 Task: Arrange a 60-minute meeting to discuss market entry strategies.
Action: Mouse moved to (89, 144)
Screenshot: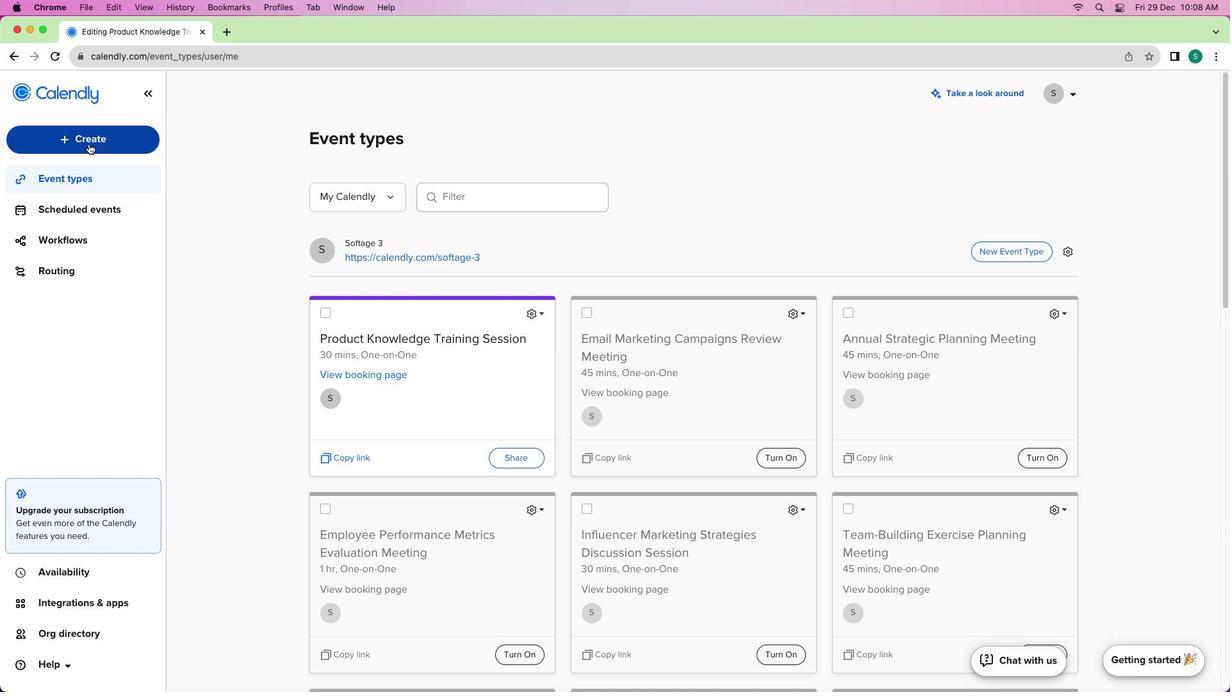 
Action: Mouse pressed left at (89, 144)
Screenshot: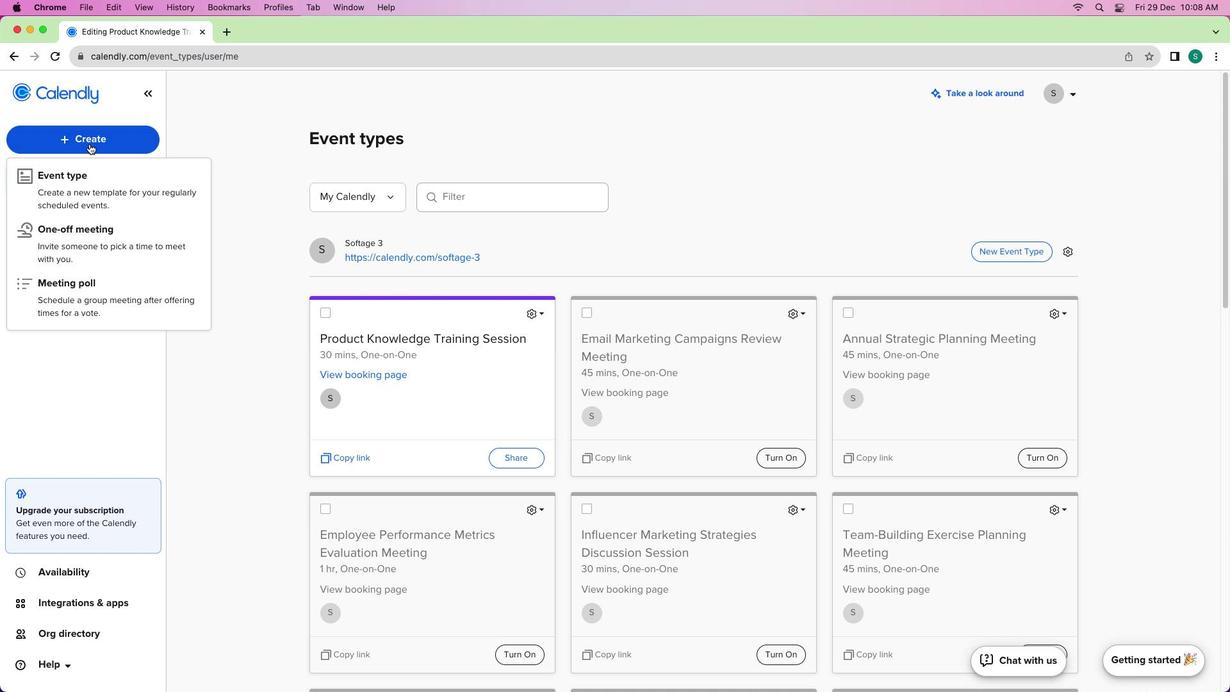 
Action: Mouse moved to (114, 187)
Screenshot: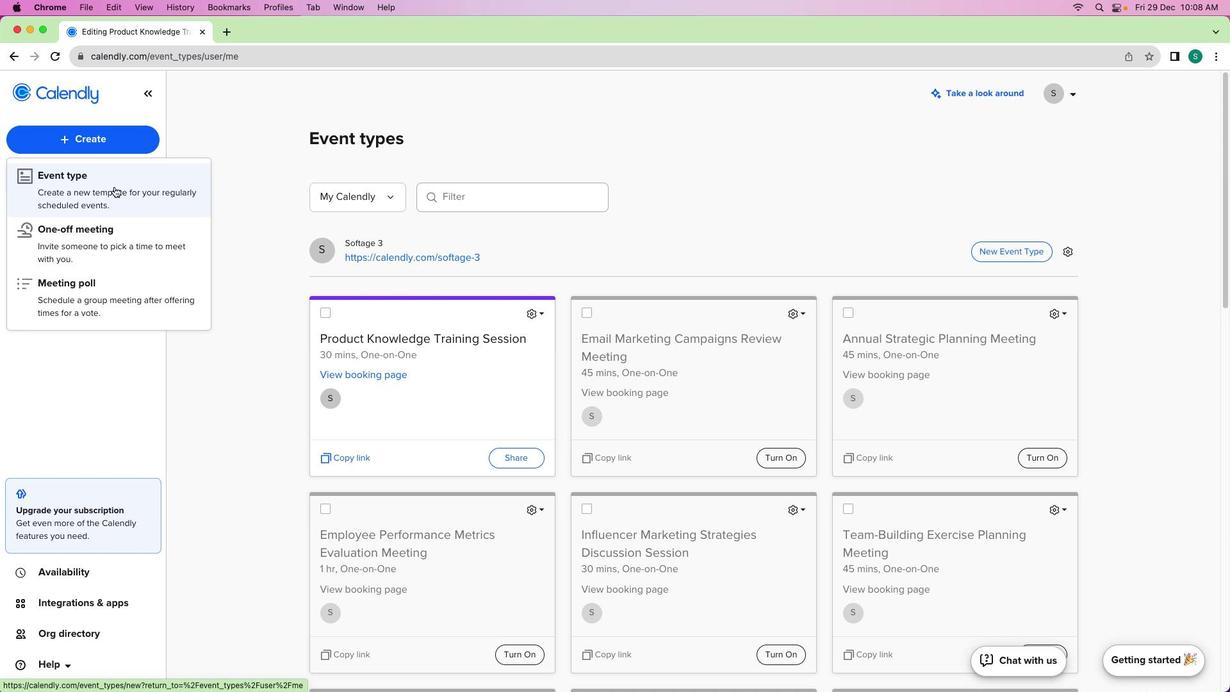 
Action: Mouse pressed left at (114, 187)
Screenshot: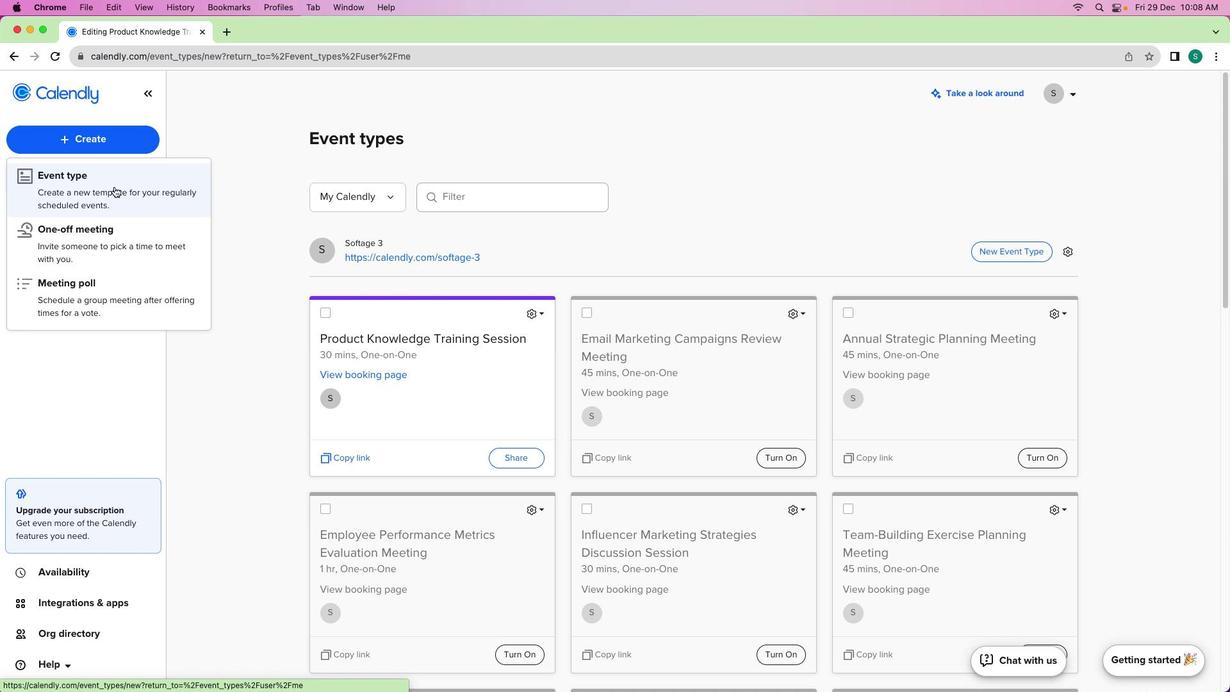 
Action: Mouse moved to (400, 266)
Screenshot: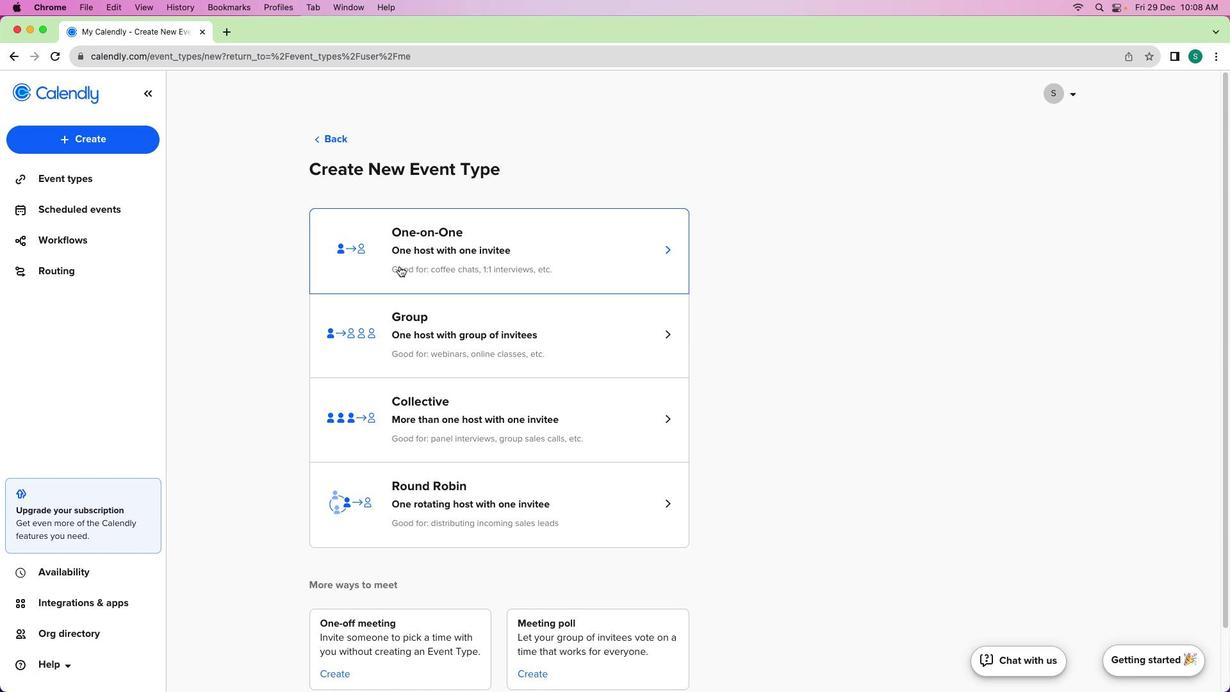 
Action: Mouse pressed left at (400, 266)
Screenshot: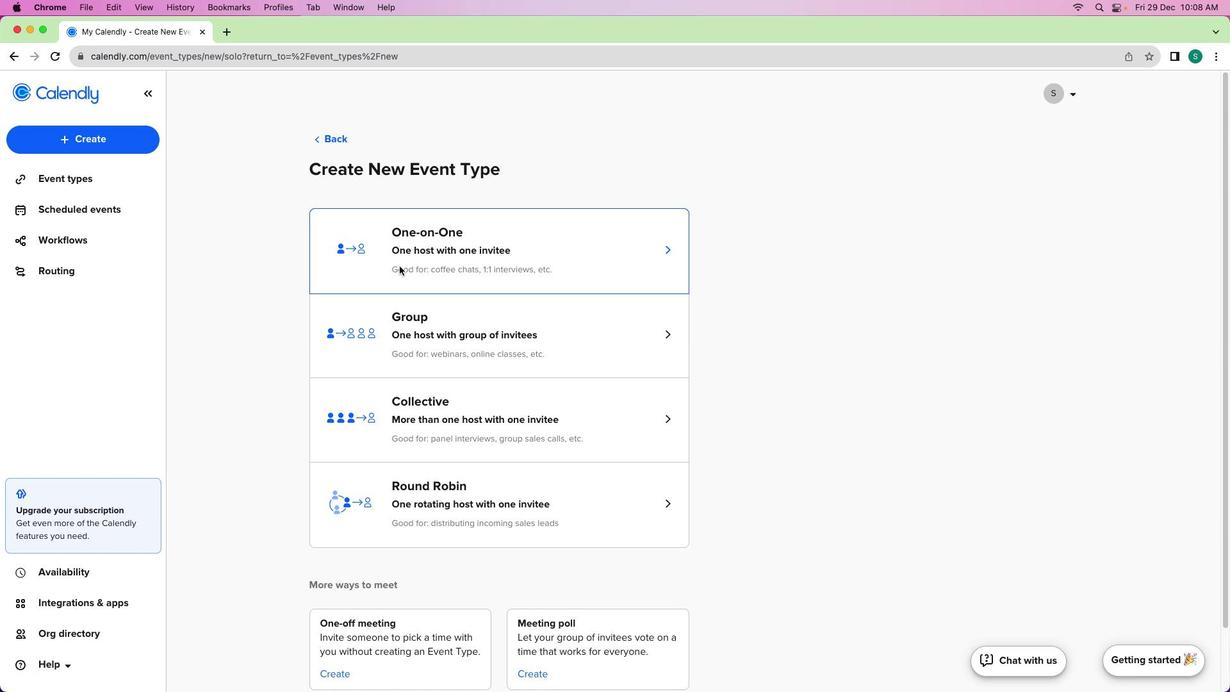 
Action: Mouse moved to (182, 194)
Screenshot: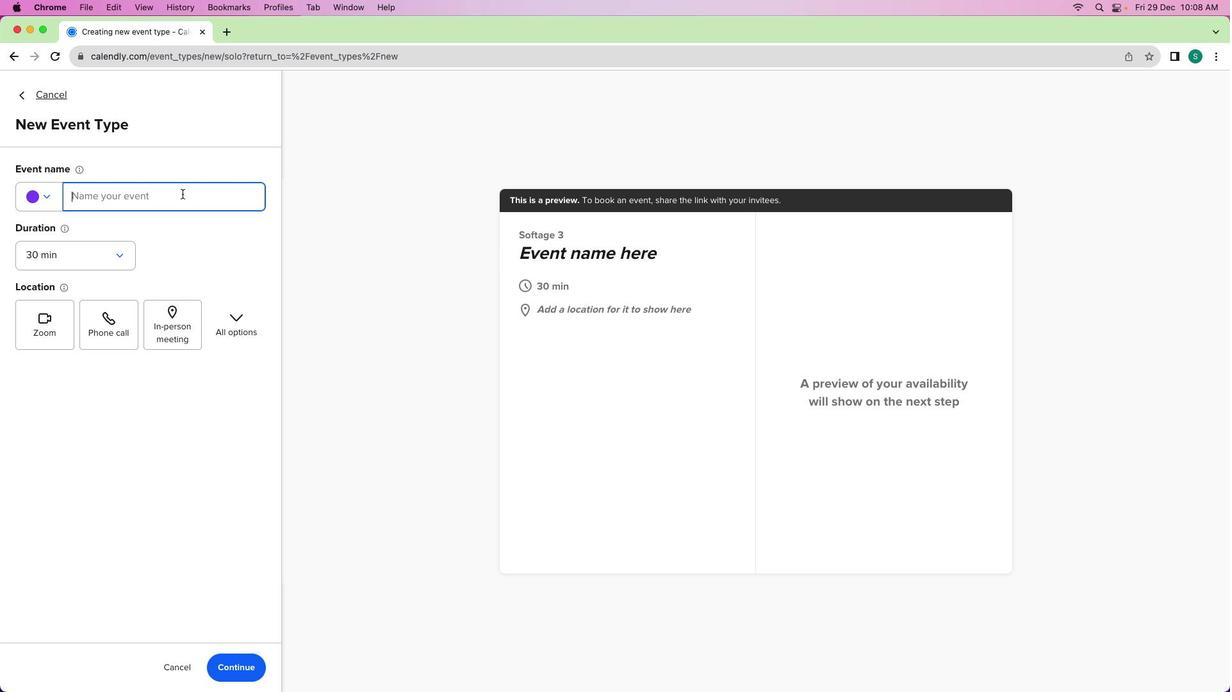 
Action: Mouse pressed left at (182, 194)
Screenshot: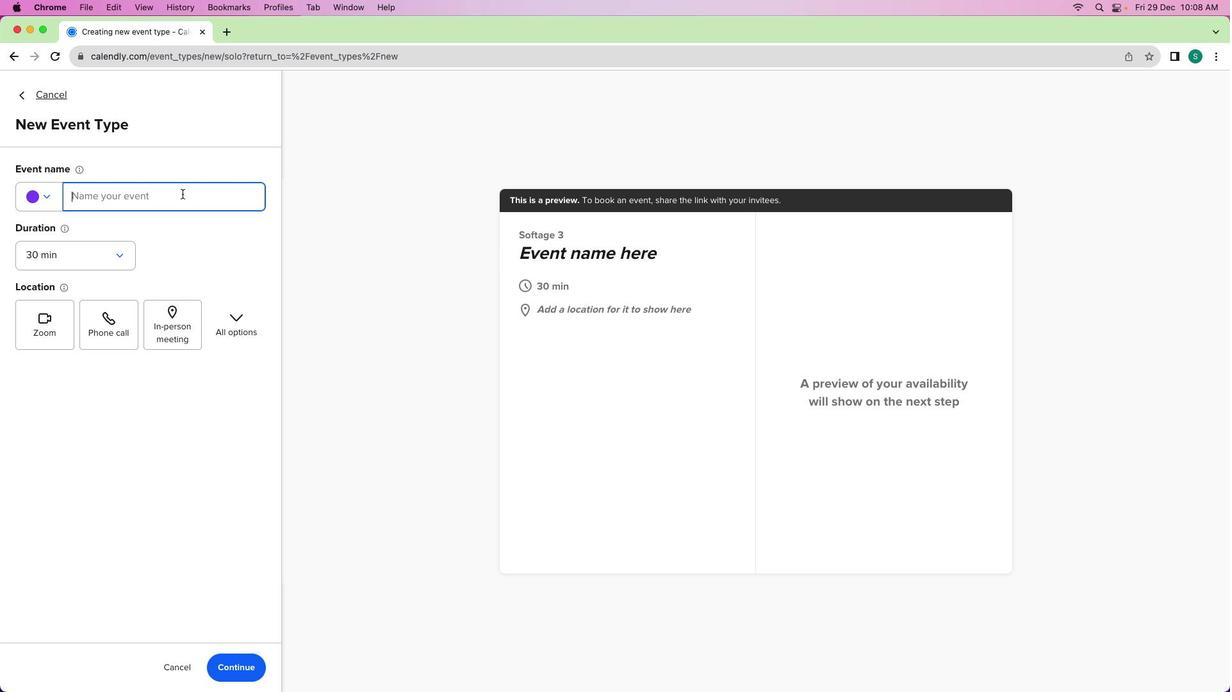 
Action: Mouse moved to (185, 194)
Screenshot: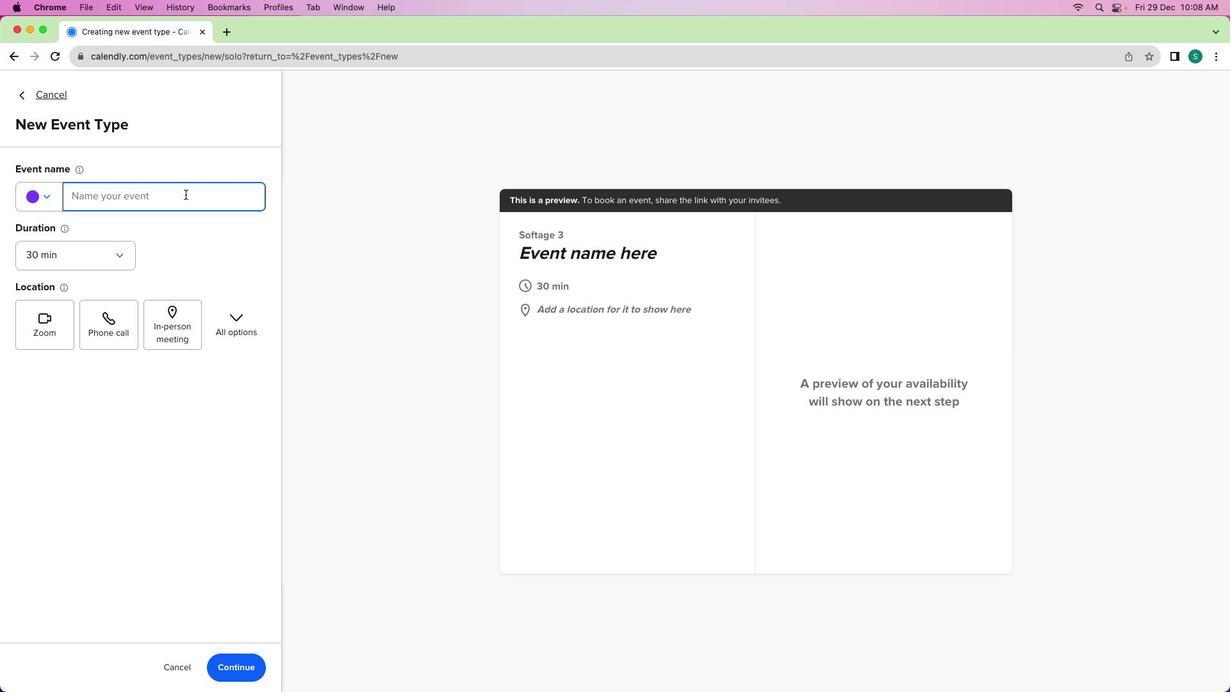 
Action: Key pressed Key.shift'M''a''r''k''e''t'Key.spaceKey.shift'E''n''r''y'Key.leftKey.left't'Key.downKey.spaceKey.shift'S''t''r''a''t''e''g''i''e''s'Key.spaceKey.shift'D''i''s''c''u''s''s''i''o''n'Key.spaceKey.shift'M''e''e''t''i''n''g'
Screenshot: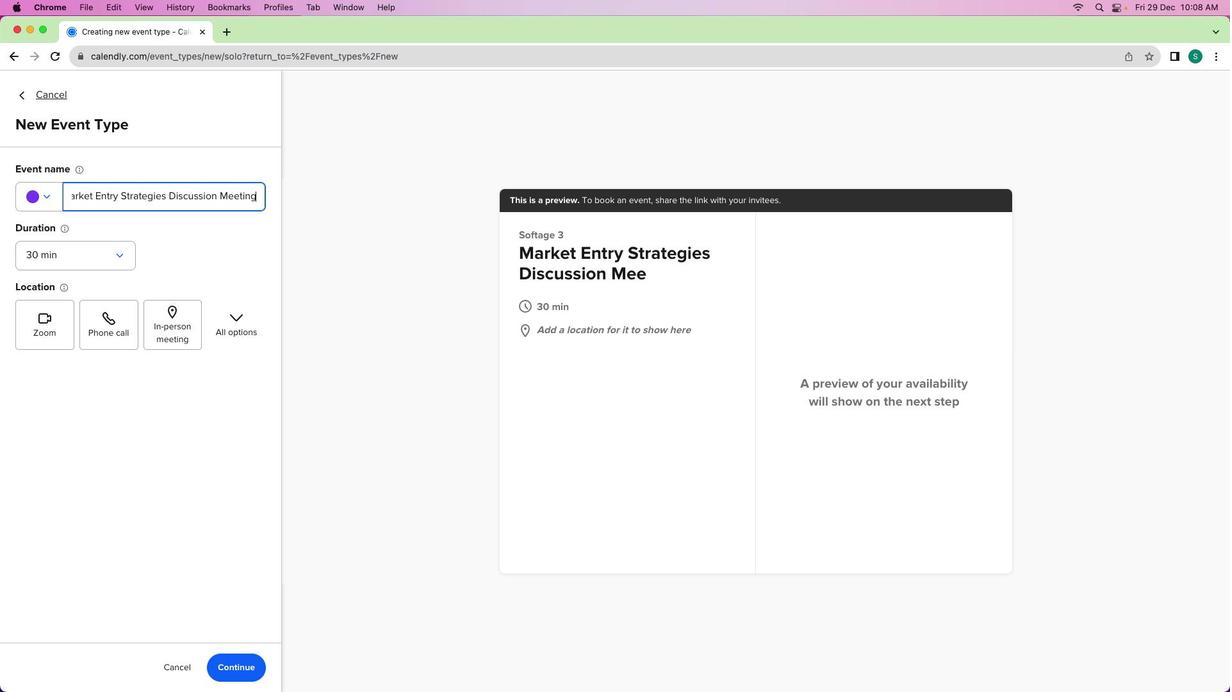
Action: Mouse moved to (109, 254)
Screenshot: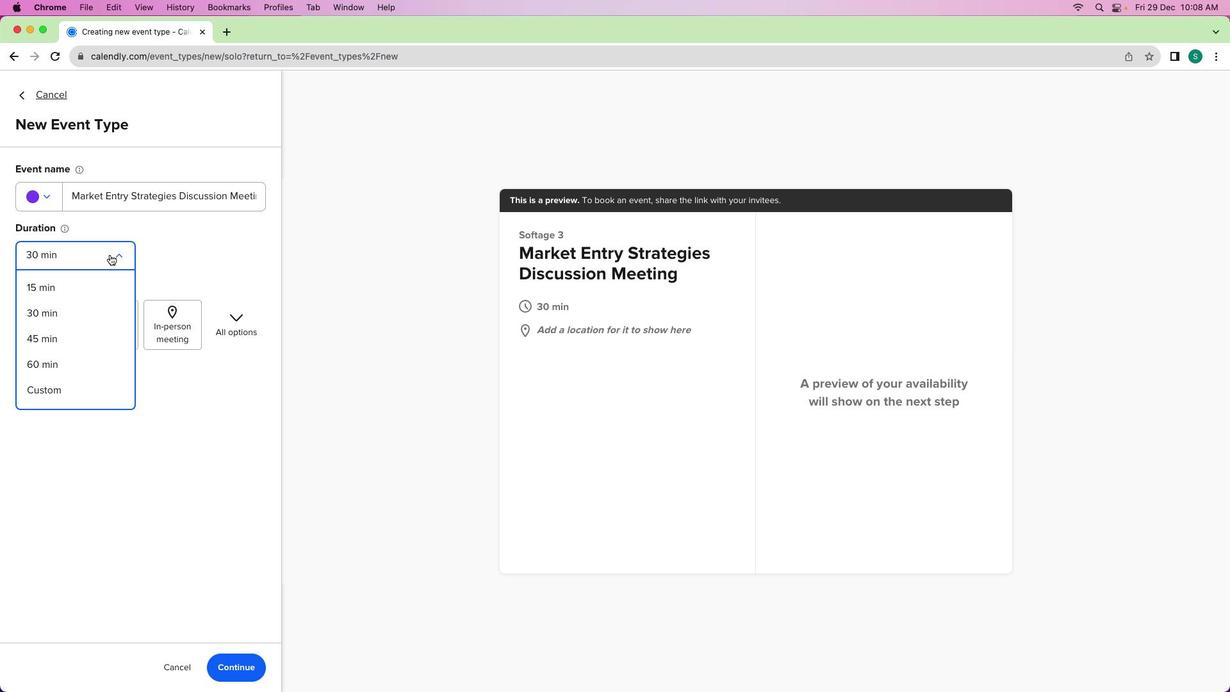 
Action: Mouse pressed left at (109, 254)
Screenshot: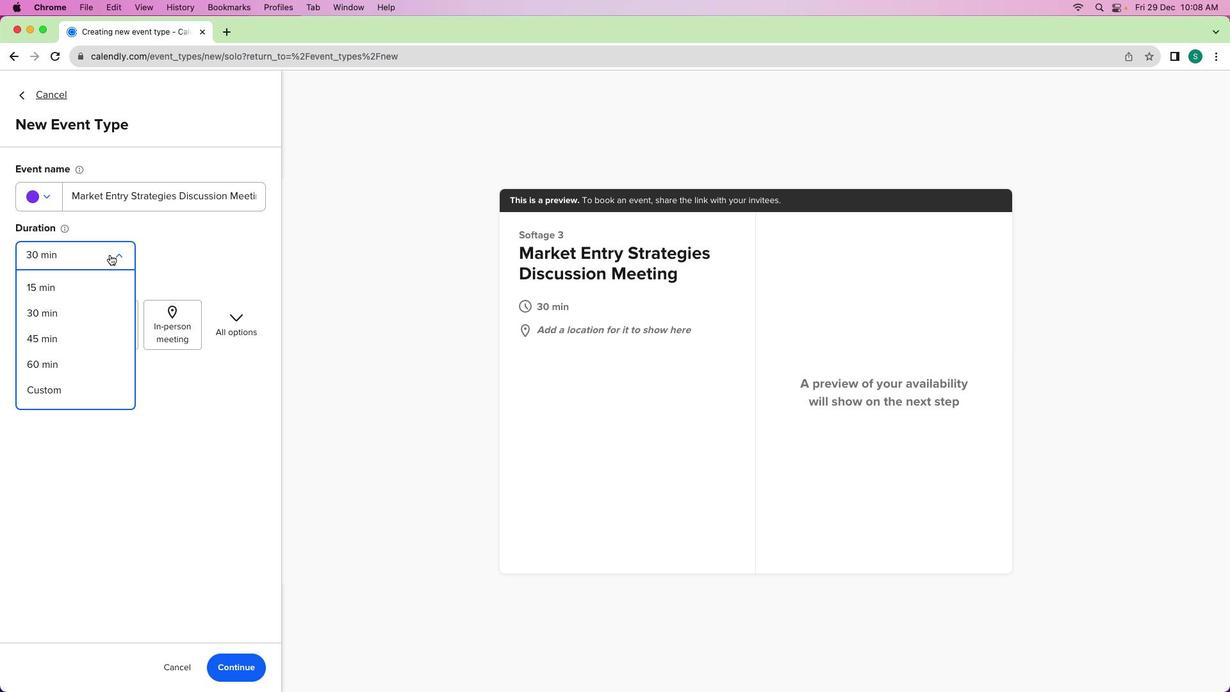 
Action: Mouse moved to (69, 360)
Screenshot: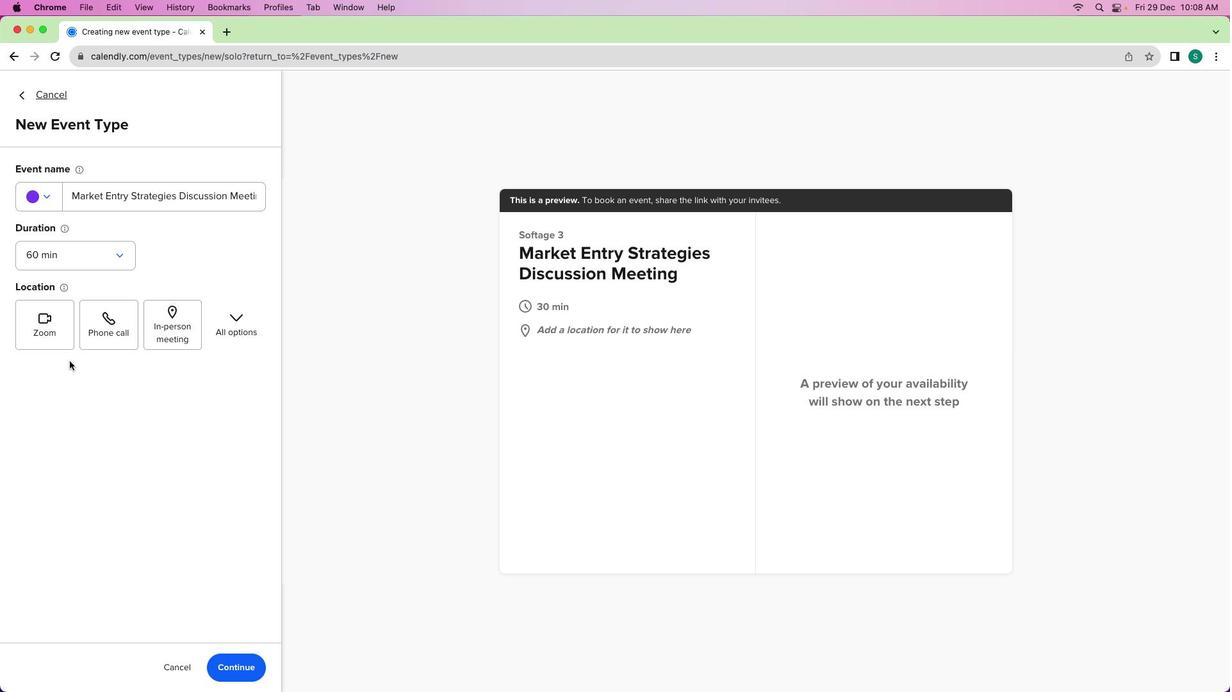 
Action: Mouse pressed left at (69, 360)
Screenshot: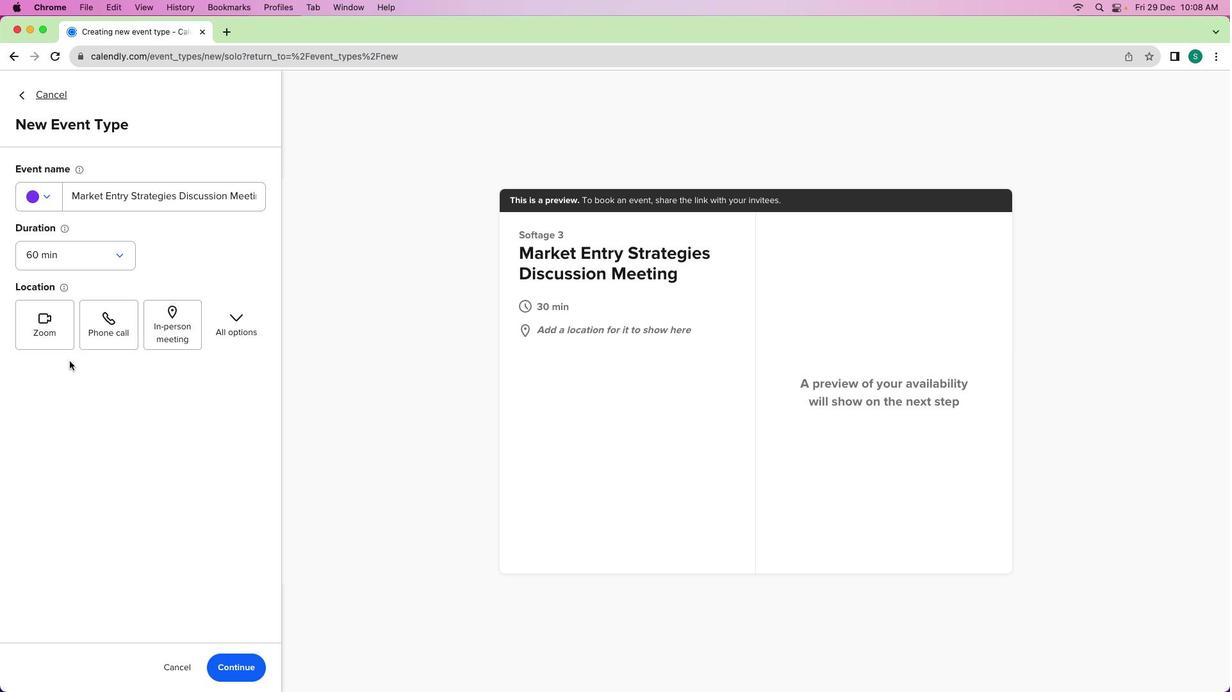 
Action: Mouse moved to (43, 199)
Screenshot: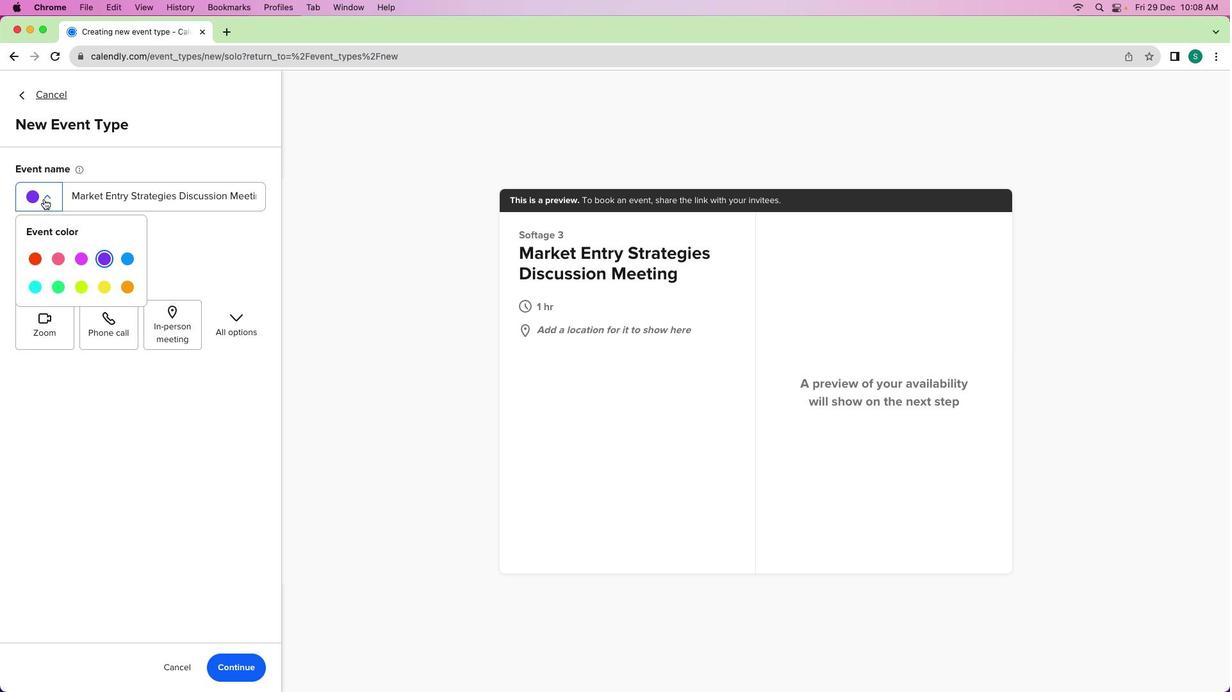 
Action: Mouse pressed left at (43, 199)
Screenshot: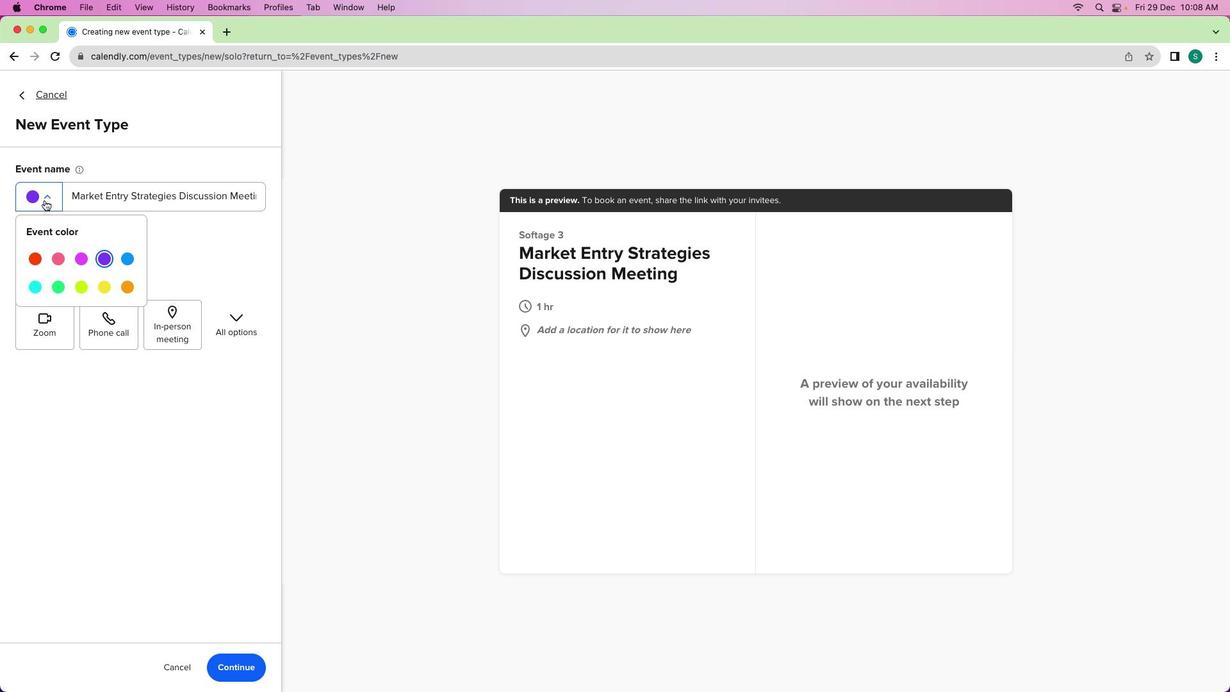 
Action: Mouse moved to (60, 288)
Screenshot: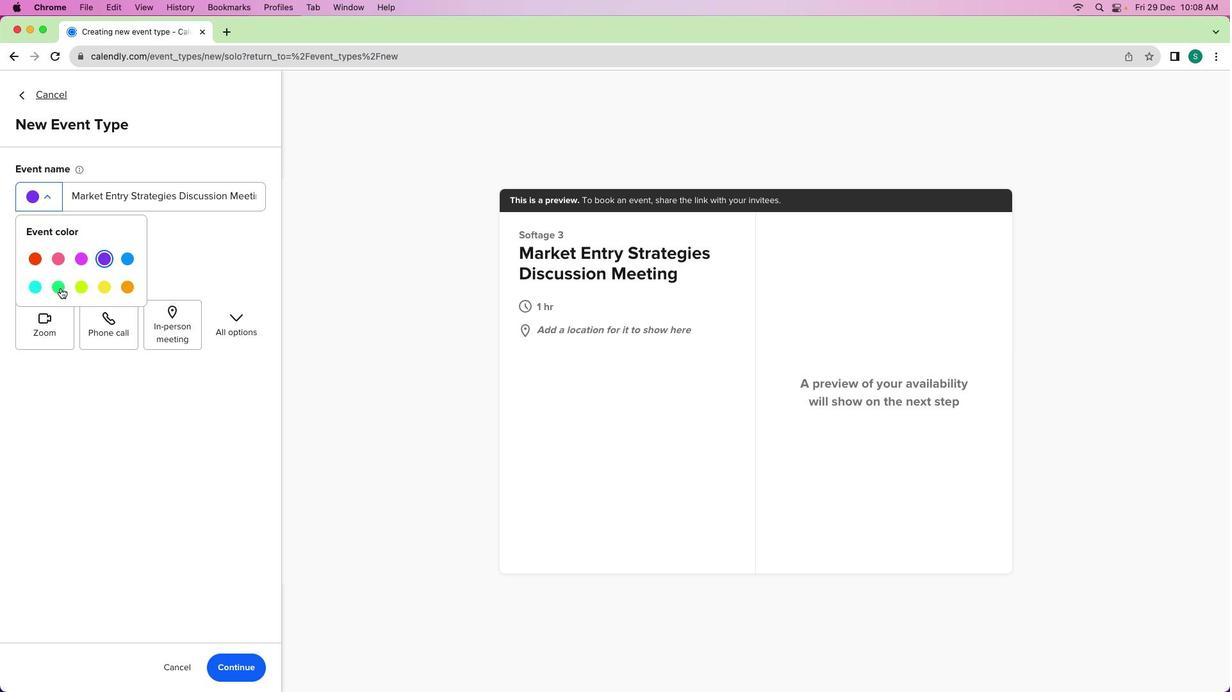 
Action: Mouse pressed left at (60, 288)
Screenshot: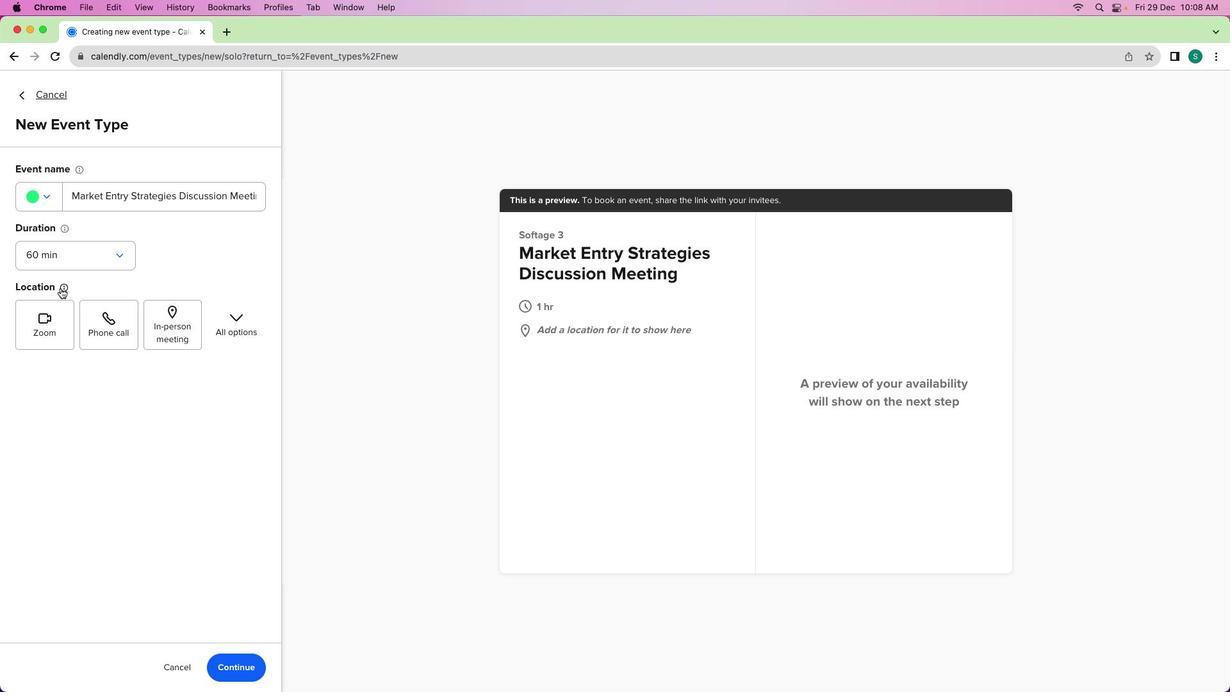 
Action: Mouse moved to (53, 333)
Screenshot: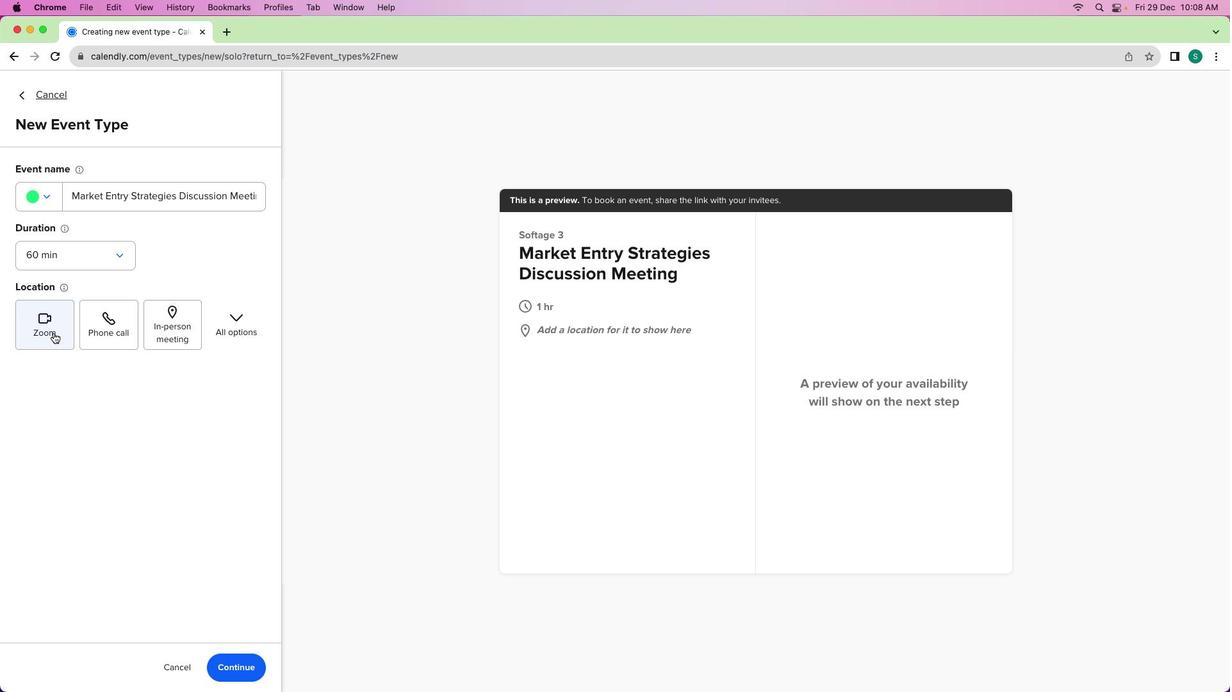 
Action: Mouse pressed left at (53, 333)
Screenshot: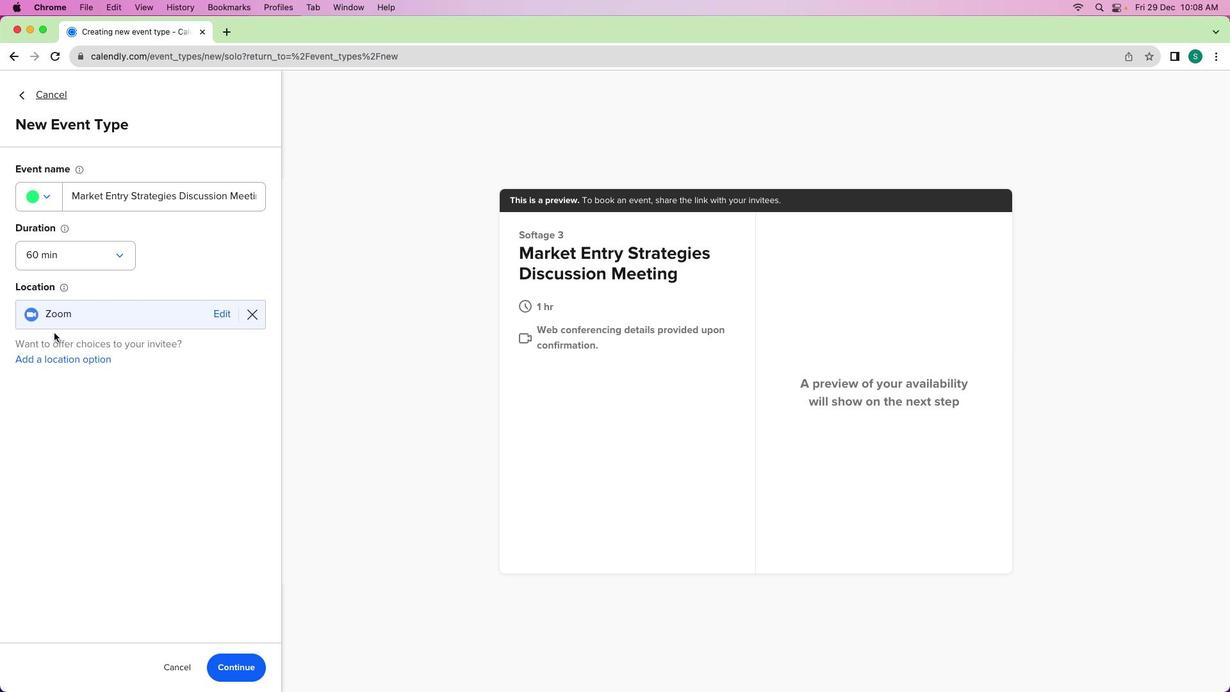 
Action: Mouse moved to (247, 663)
Screenshot: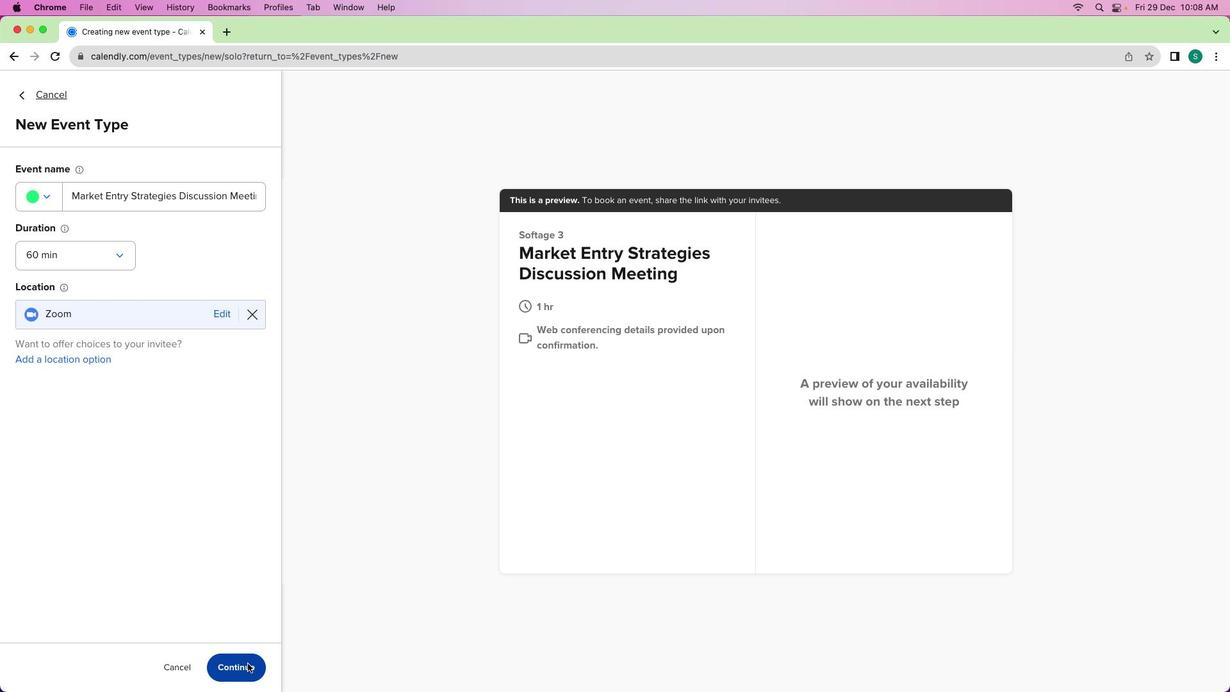 
Action: Mouse pressed left at (247, 663)
Screenshot: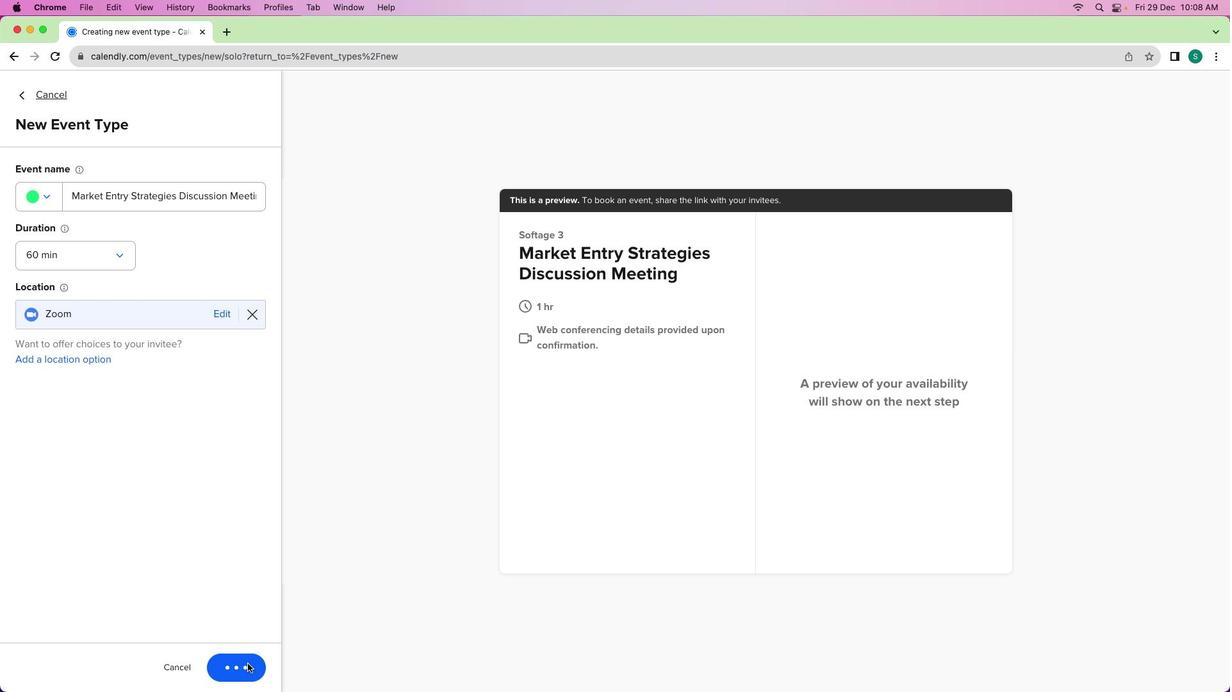 
Action: Mouse moved to (141, 220)
Screenshot: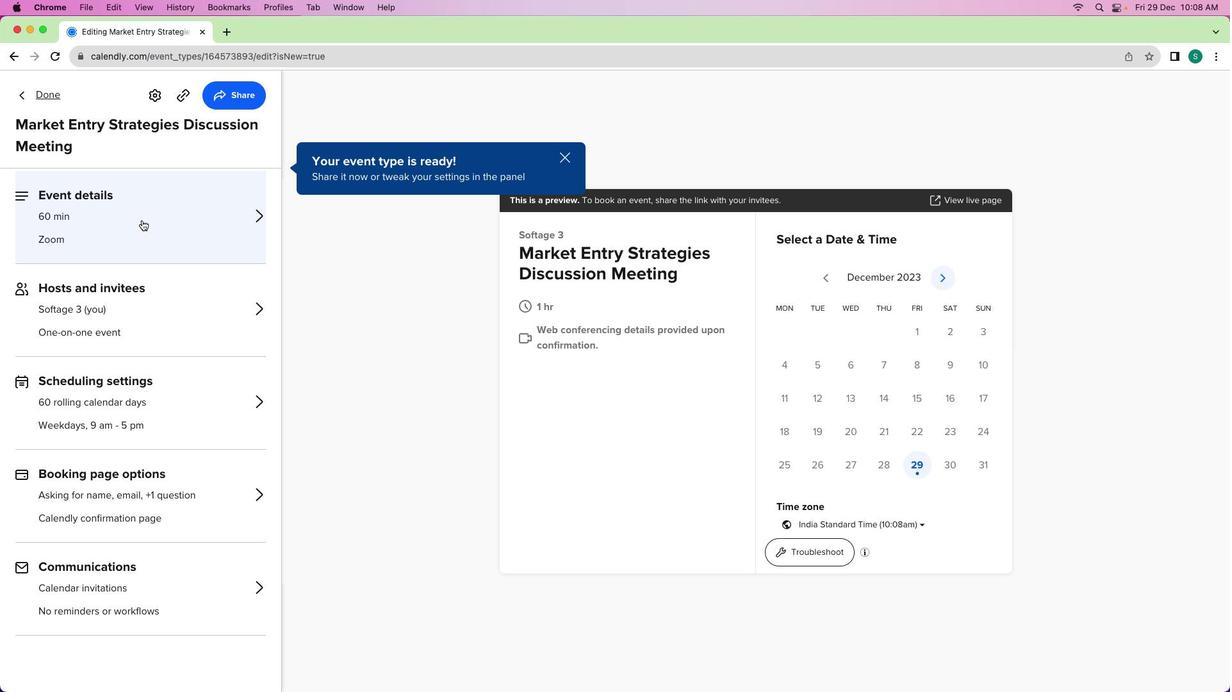 
Action: Mouse pressed left at (141, 220)
Screenshot: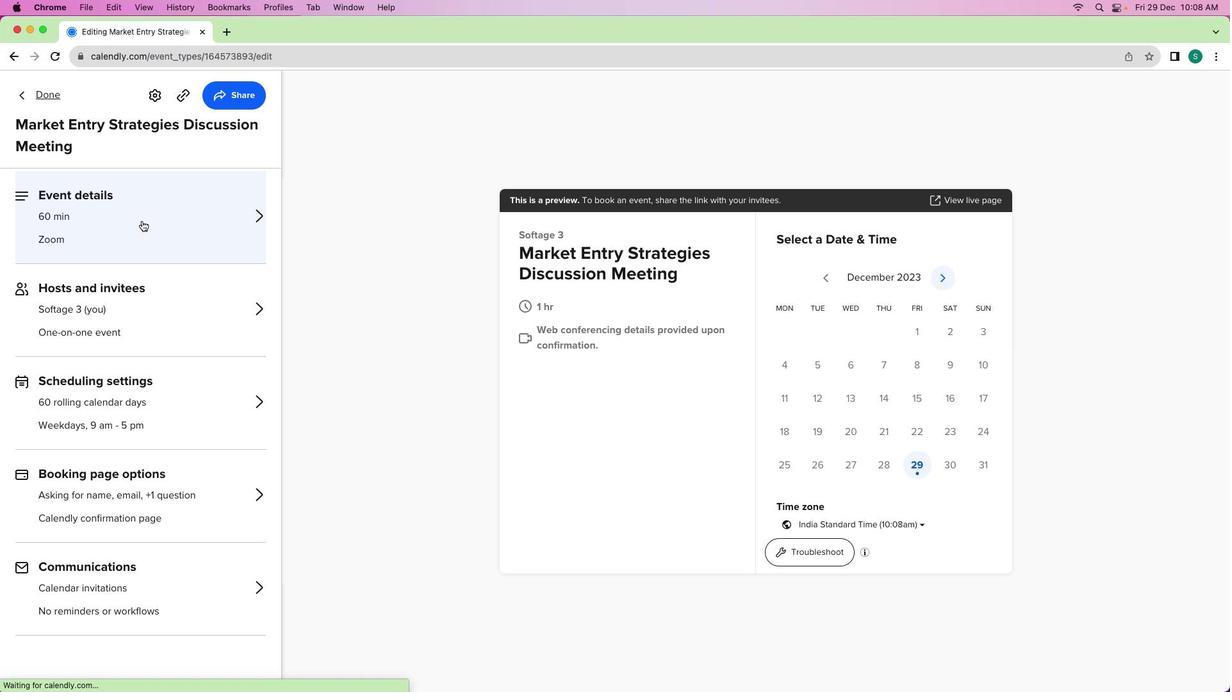 
Action: Mouse moved to (225, 458)
Screenshot: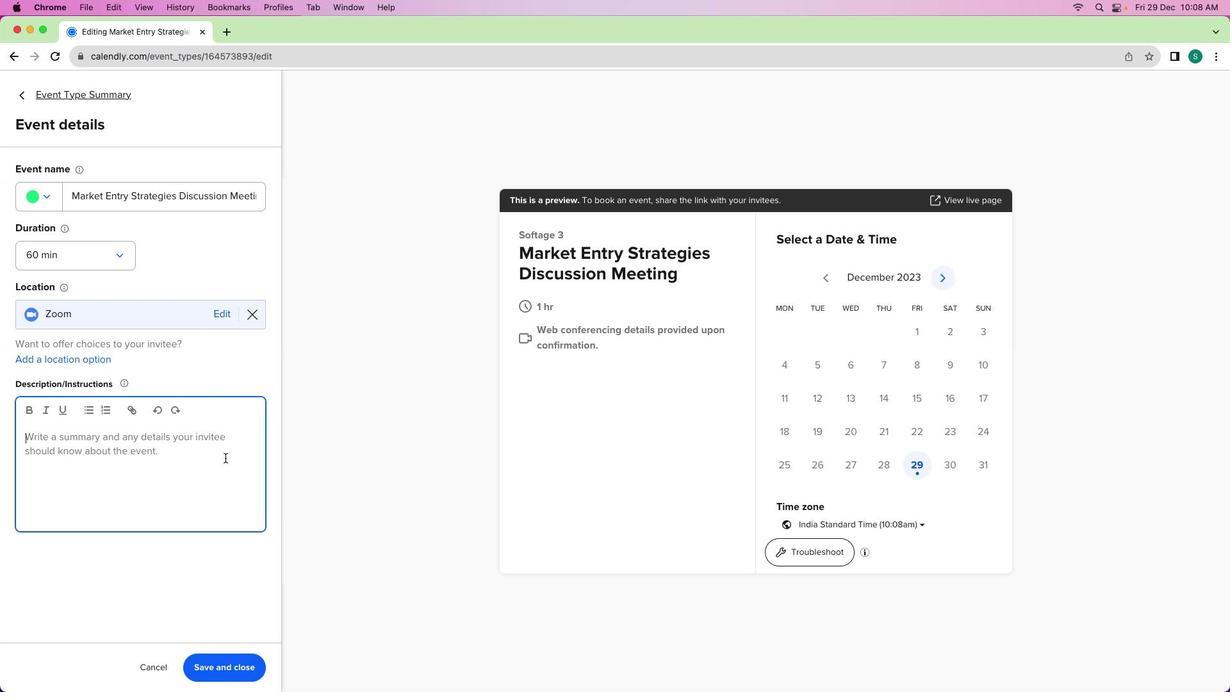 
Action: Mouse pressed left at (225, 458)
Screenshot: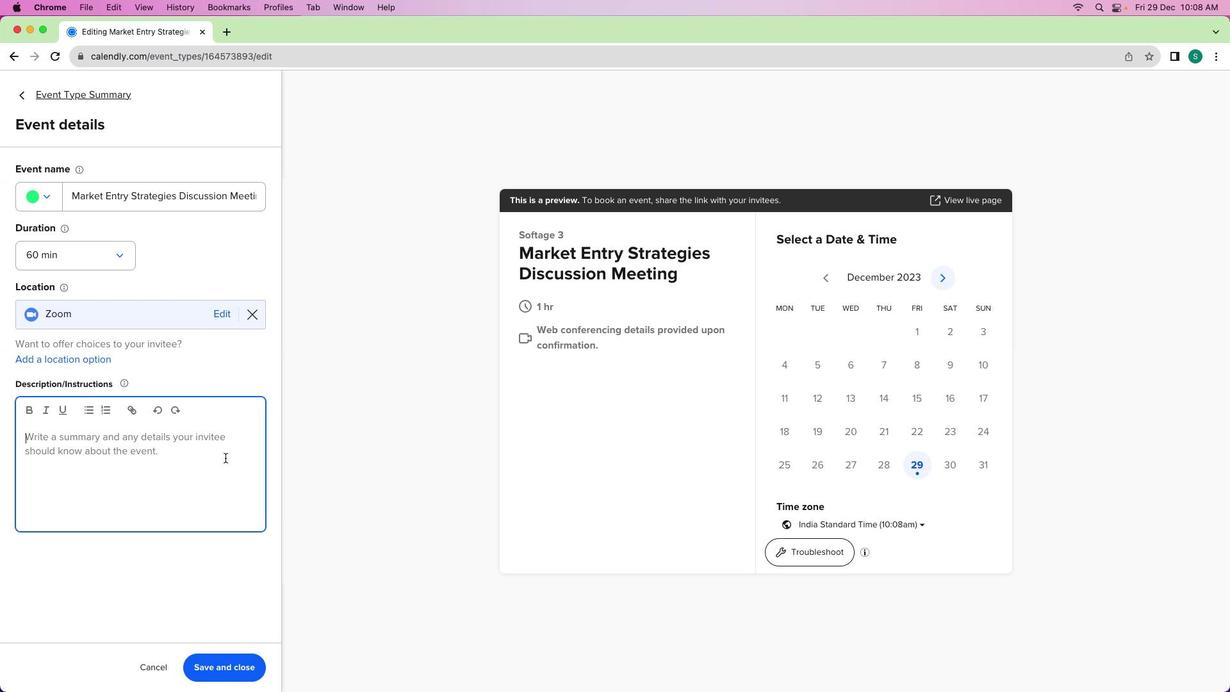 
Action: Mouse moved to (182, 469)
Screenshot: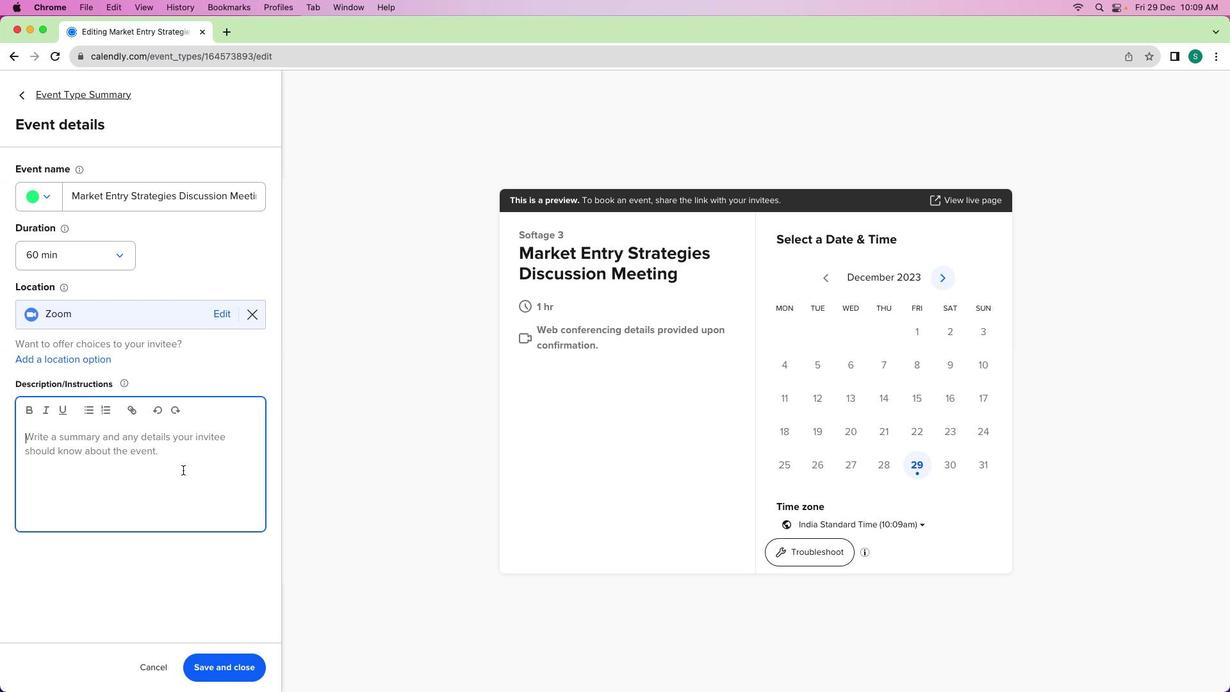 
Action: Mouse pressed left at (182, 469)
Screenshot: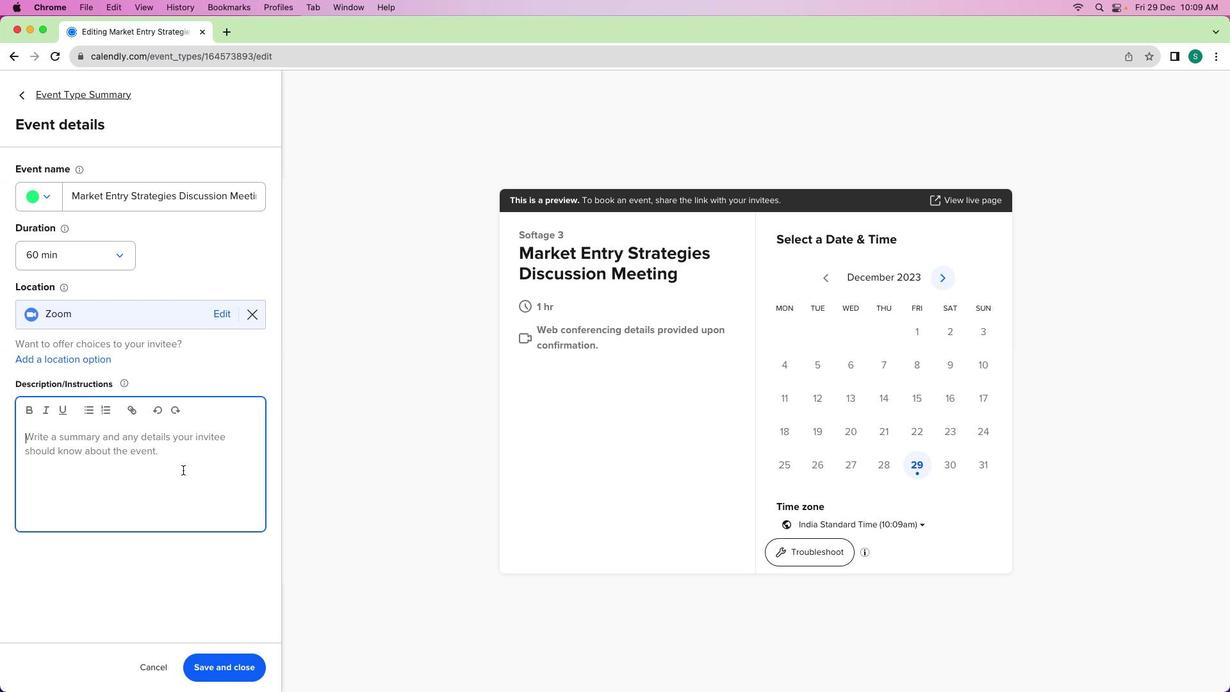 
Action: Mouse moved to (168, 450)
Screenshot: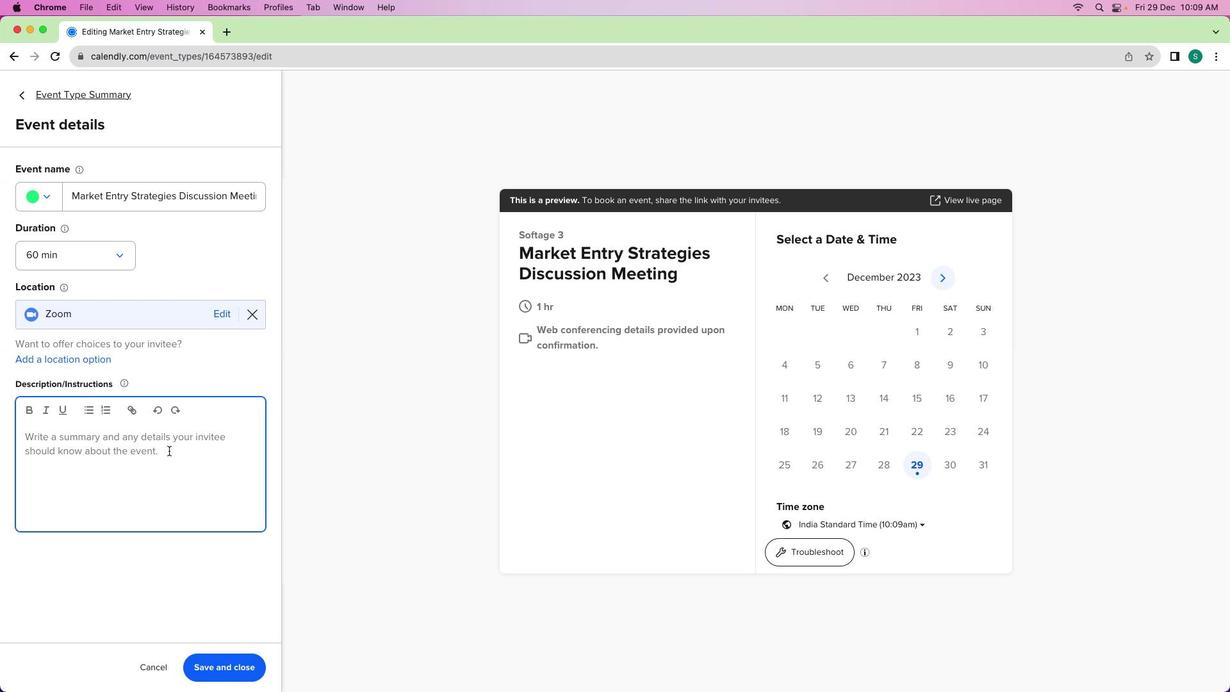 
Action: Key pressed Key.shift'O'Key.backspace'I'Key.space'i''n''v''i''t''e'Key.space'y''o''u'Key.space't''o'Key.space'a'Key.space'c''o''m''p''r''e''h''e''n''s''i''v''e'Key.space'm''e''e''t''i''n''g'Key.space'f''o''c''u''s''e''d'Key.space'o''n'Key.space'd''i''s''c''u''s''s''i''n''g'Key.space'm''a''r''k''e''t'Key.space'e''n''t''r''y'Key.space's''t''r''a''t''e''g''i''e''s''.'Key.spaceKey.shift'I''n'Key.space't''h''i''s'Key.space's''e''s''s''i''o''n'Key.space'w''e'Key.space'w''i''l''l'Key.space'e''x''p''l''o''r''e'Key.space'p''o''t''e''n''t''i''a''l'Key.space'm''a''r''l'Key.backspace'k''e''t''s'','Key.space'e''v''a''l''u''a''t''e'Key.space'e''n''r'Key.backspace't''r''y'Key.space'o''p''t''i''o''n''s'','Key.space'a''n''d'Key.space's''r'Key.backspace't''r''a''t''e''g''i''z''e'Key.space'o''n'Key.space't''h''e'Key.space'b''e''t'Key.backspace's''t'Key.space'a''p''p''r''o''c'Key.backspace'a''c''h'Key.space'f''o''r'Key.space's''u''c''c''e''s''s''f''u''l''l''y'Key.space'e''n''t''e''r''i''n''g'Key.space'n''e''w'Key.space'm''a''r''k''e''t''s''.'
Screenshot: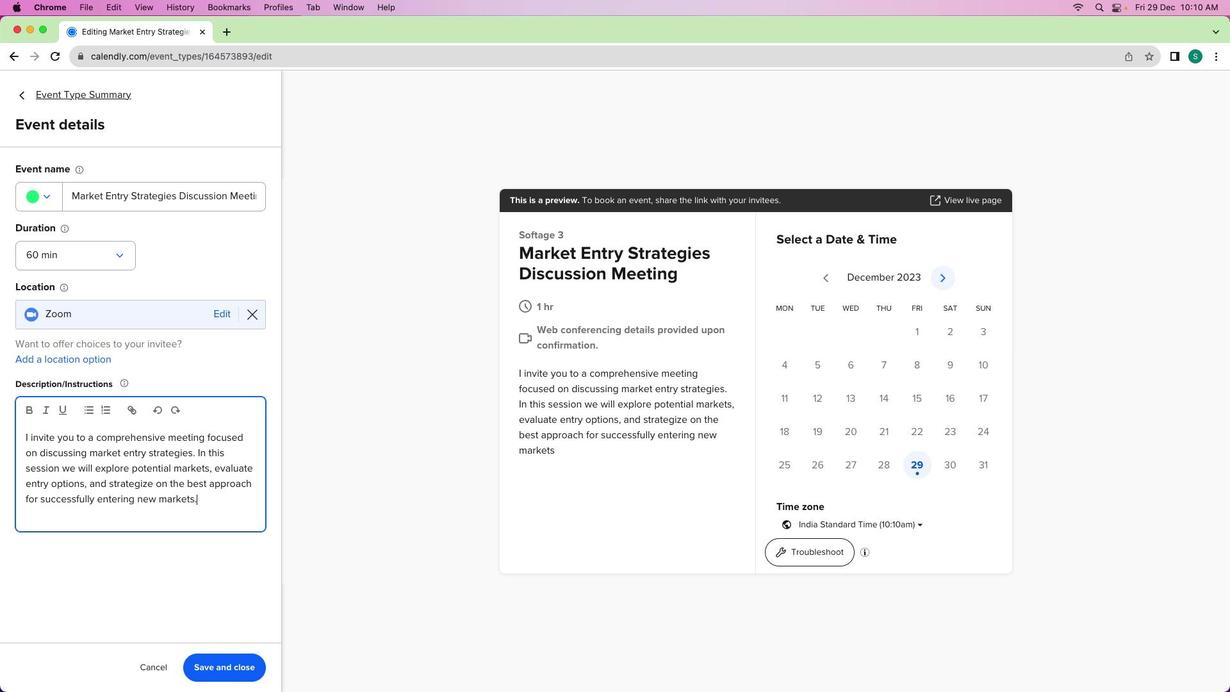 
Action: Mouse moved to (231, 663)
Screenshot: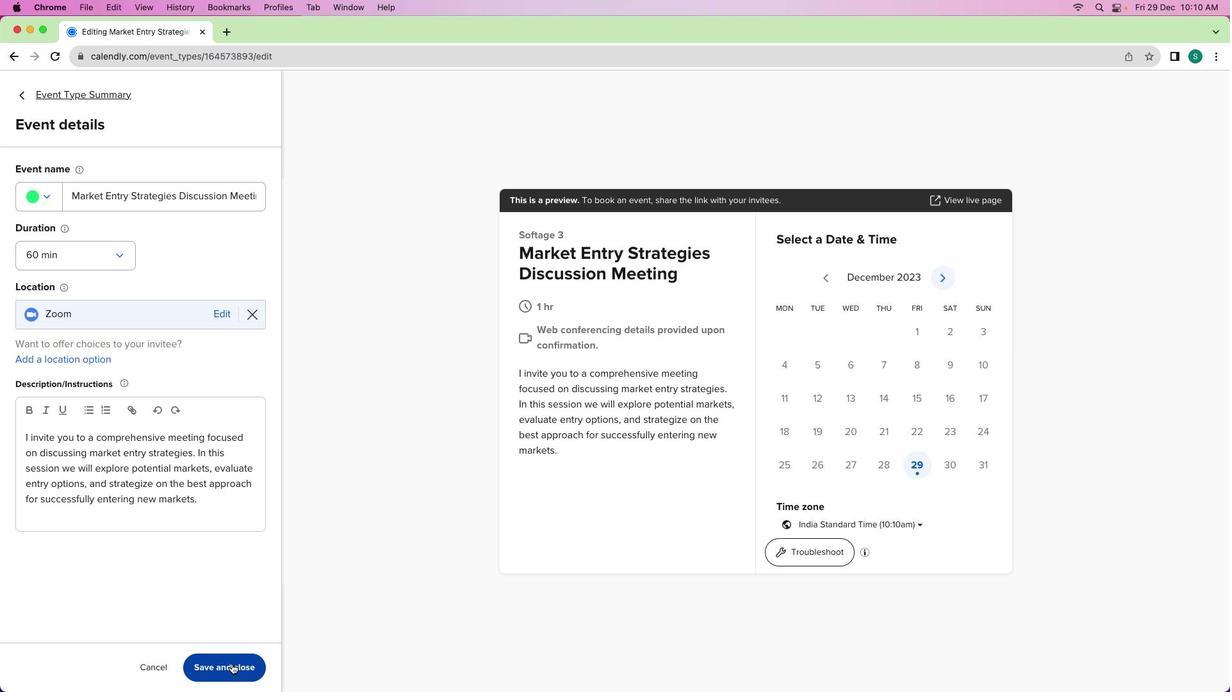 
Action: Mouse pressed left at (231, 663)
Screenshot: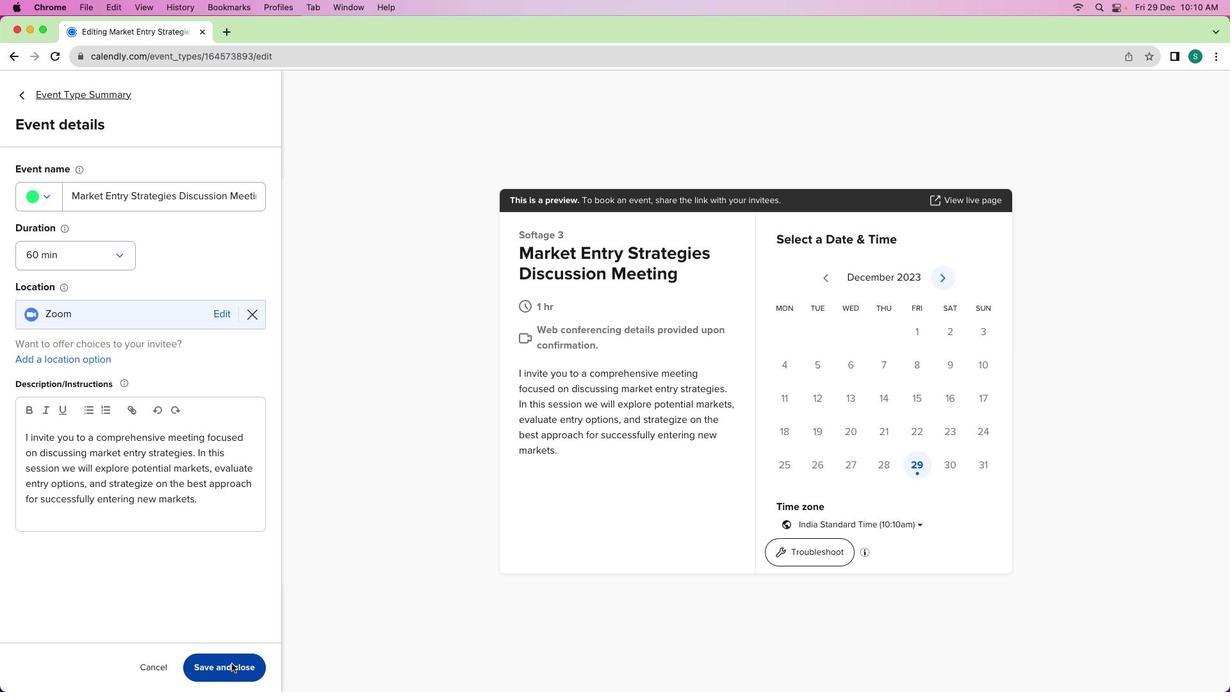 
Action: Mouse moved to (55, 94)
Screenshot: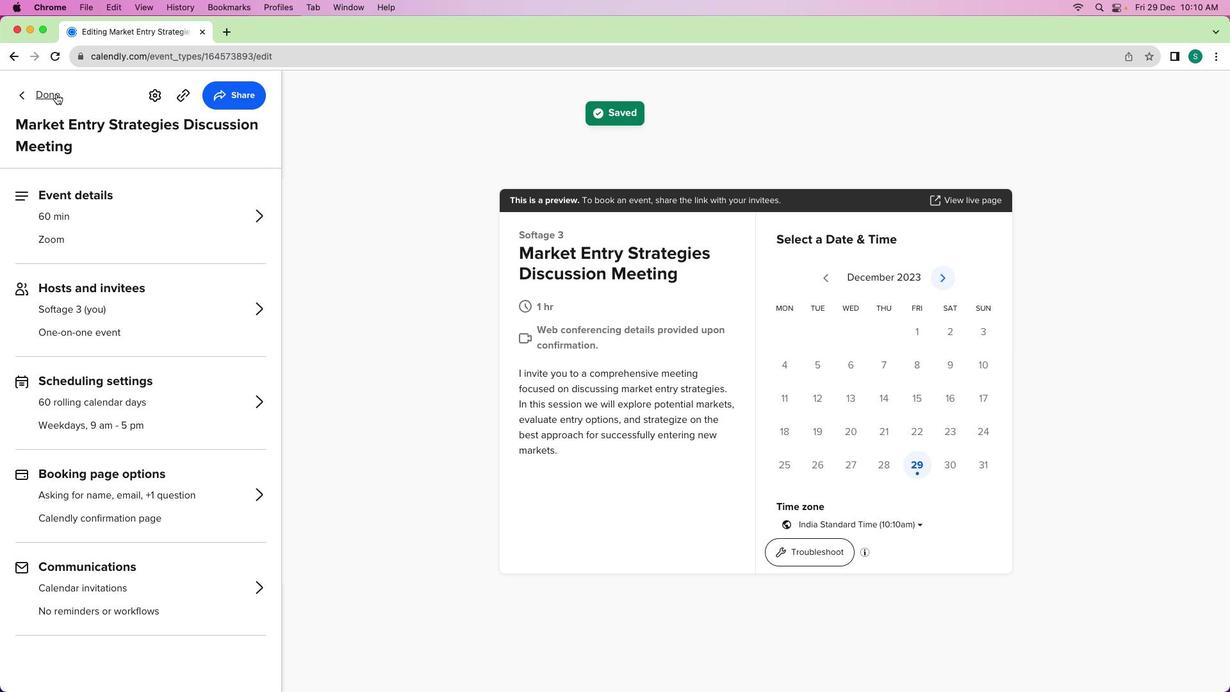 
Action: Mouse pressed left at (55, 94)
Screenshot: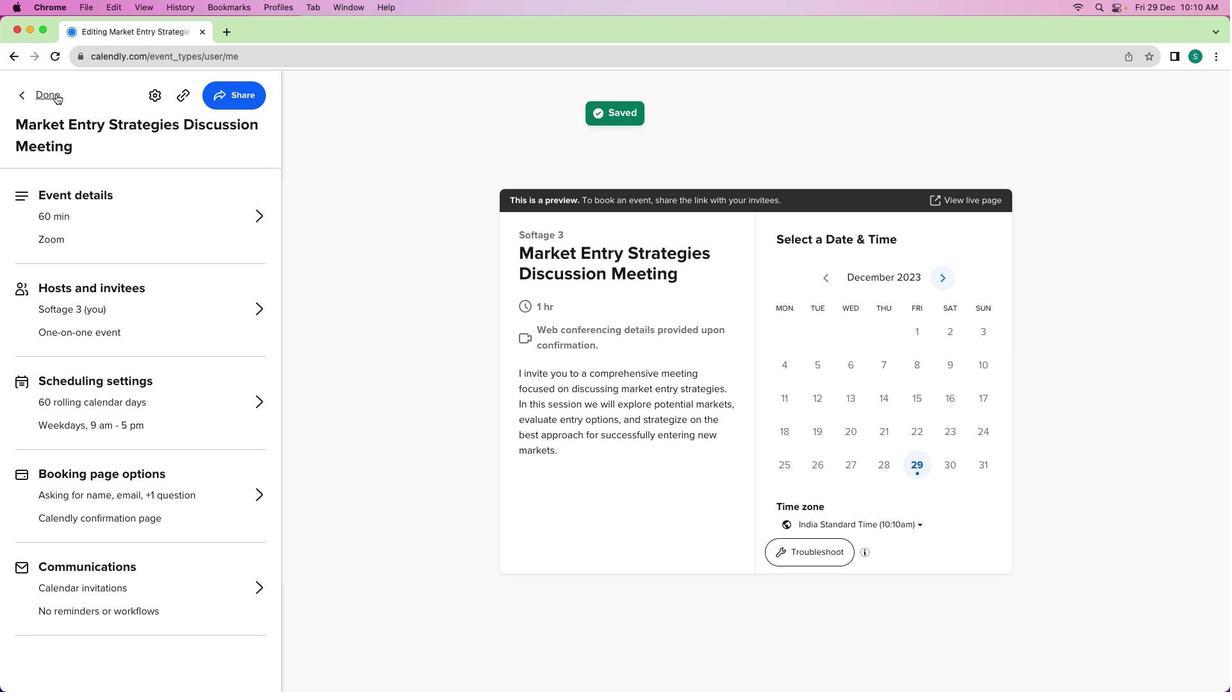 
Action: Mouse moved to (376, 374)
Screenshot: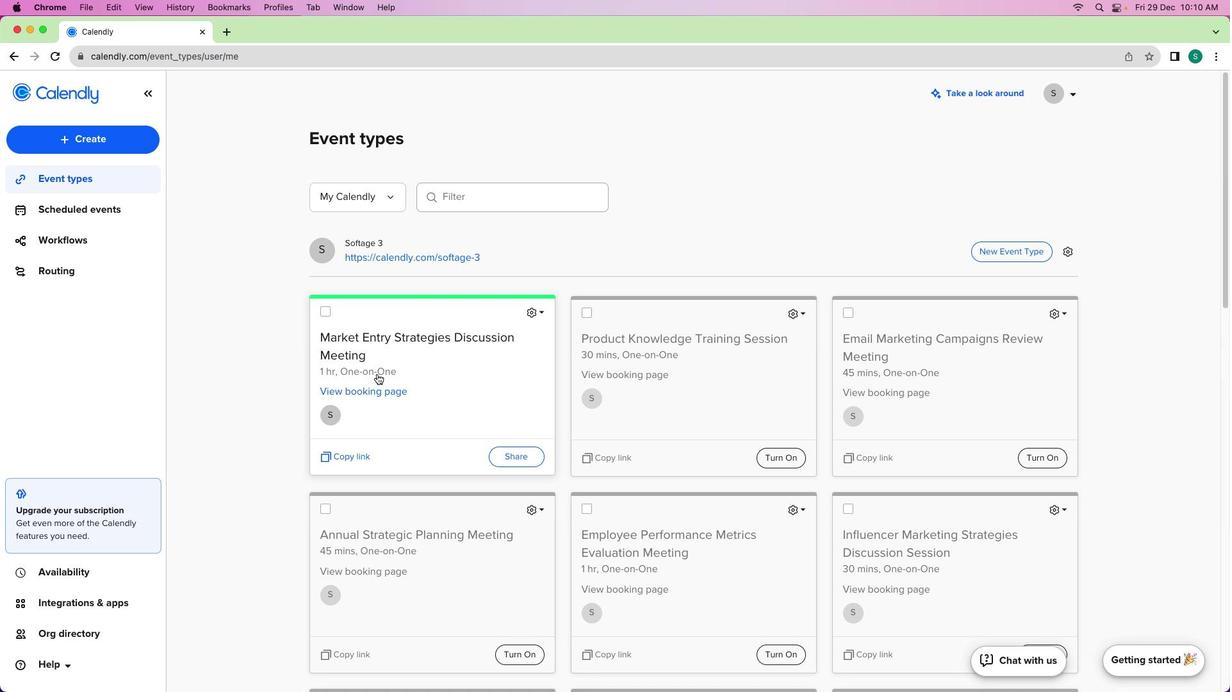 
